 Task: Share your task folder with Neane Keane and request permission to view their task folder.
Action: Mouse moved to (18, 160)
Screenshot: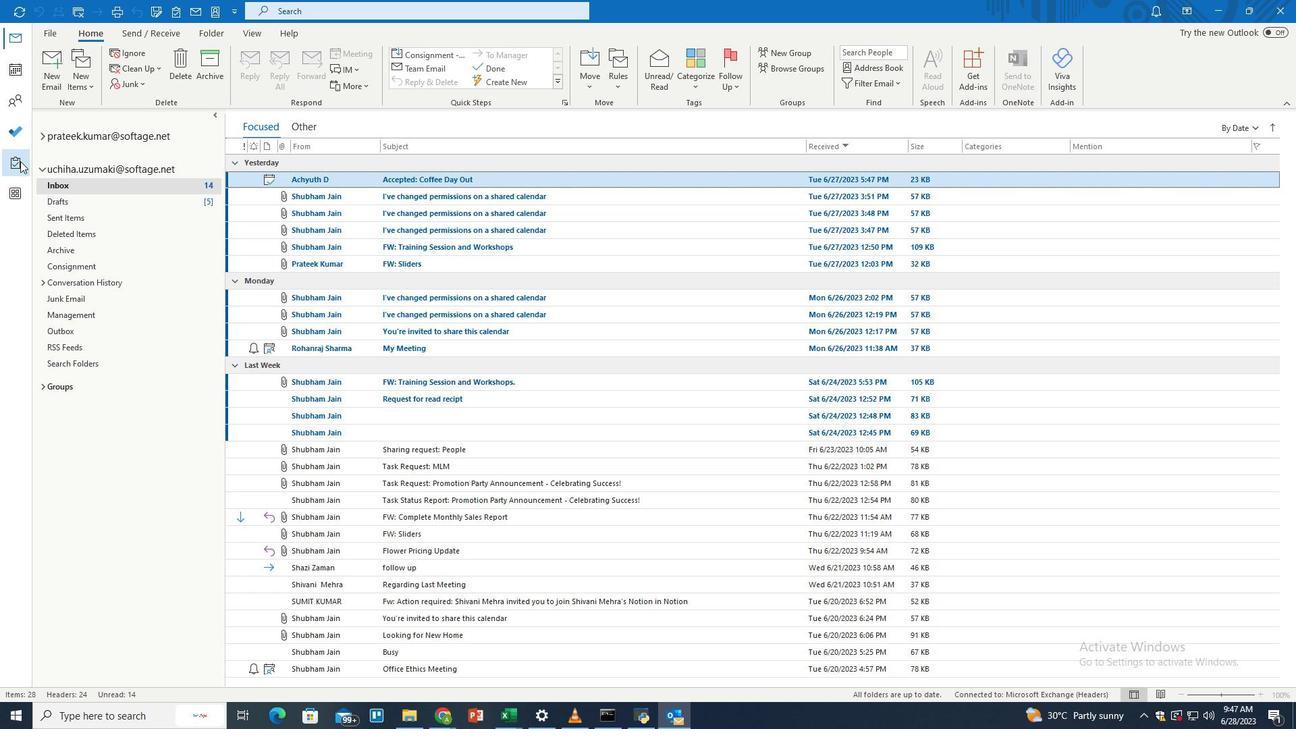
Action: Mouse pressed left at (18, 160)
Screenshot: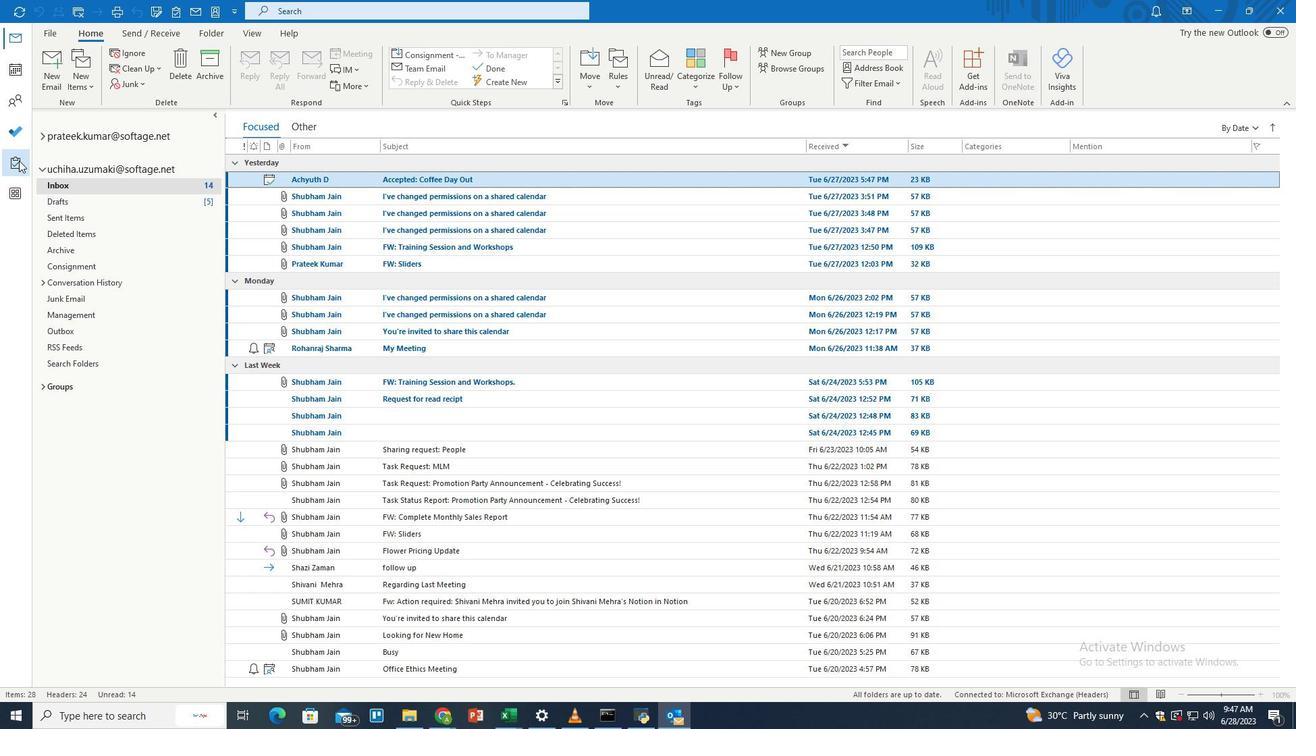 
Action: Mouse moved to (97, 152)
Screenshot: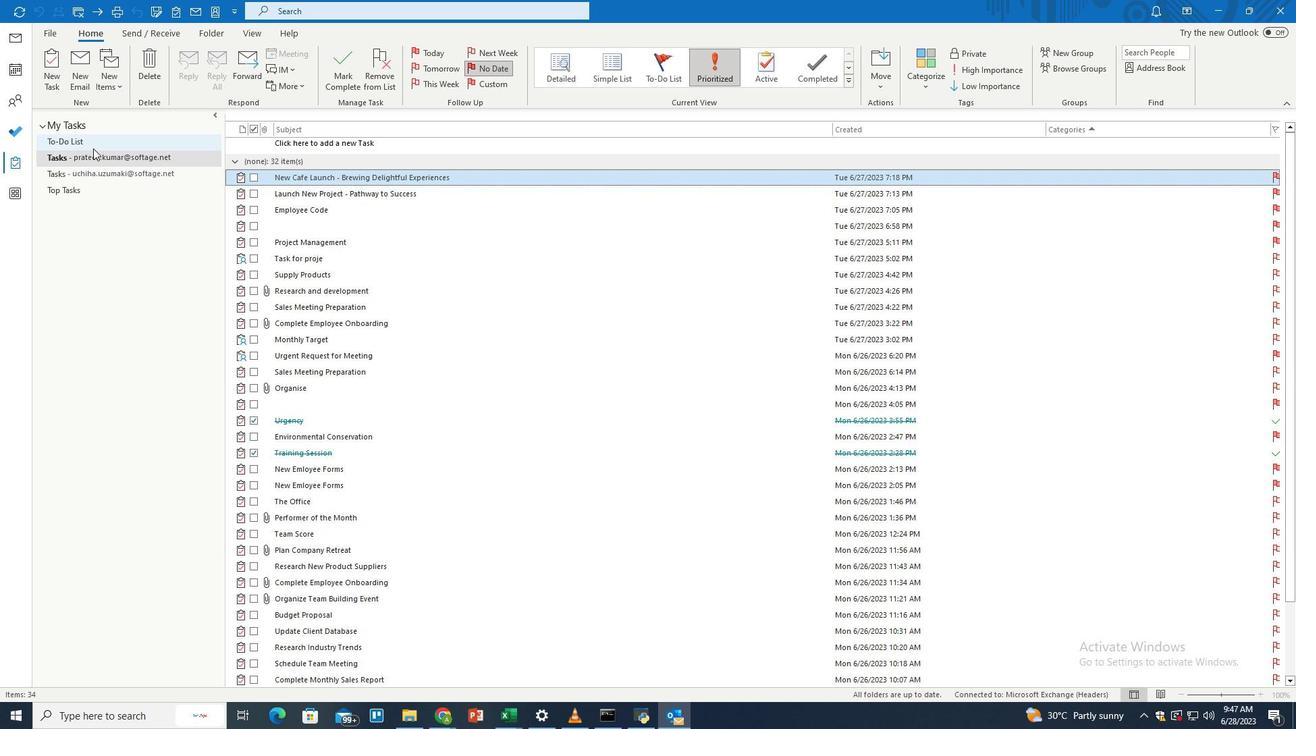 
Action: Mouse pressed left at (97, 152)
Screenshot: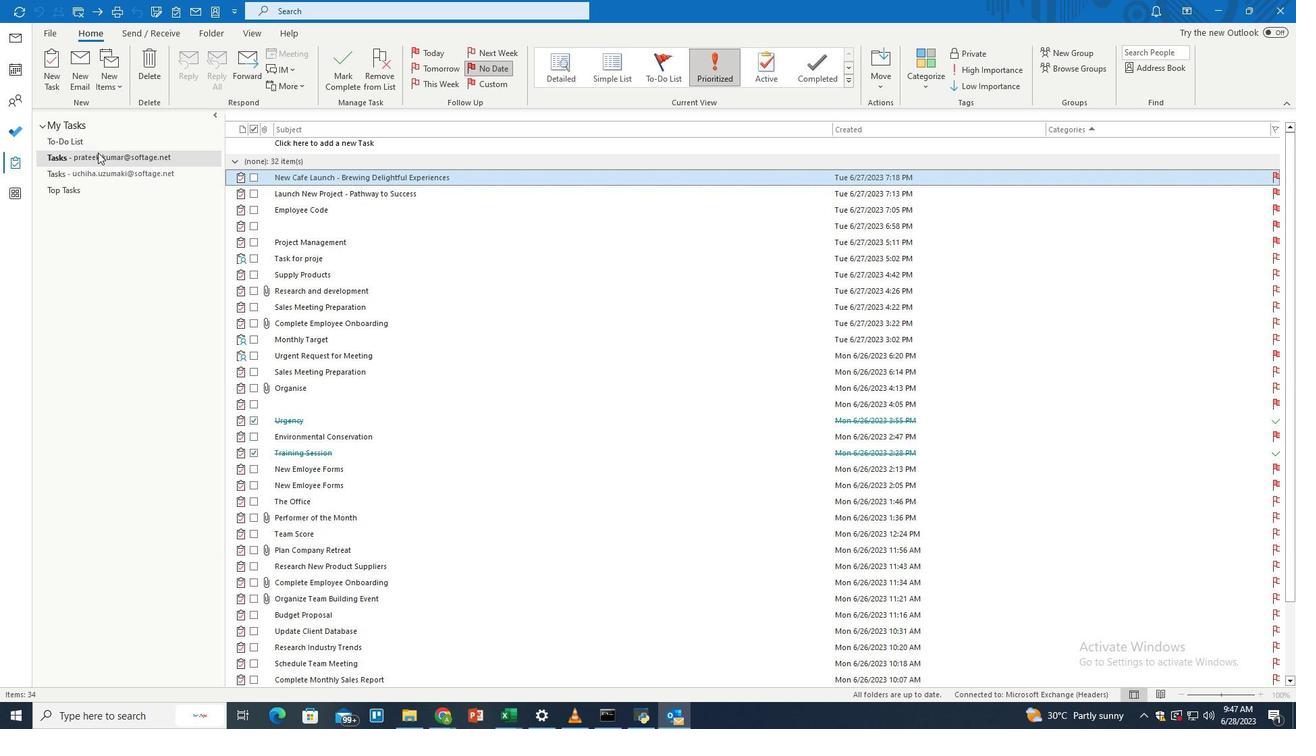 
Action: Mouse moved to (211, 33)
Screenshot: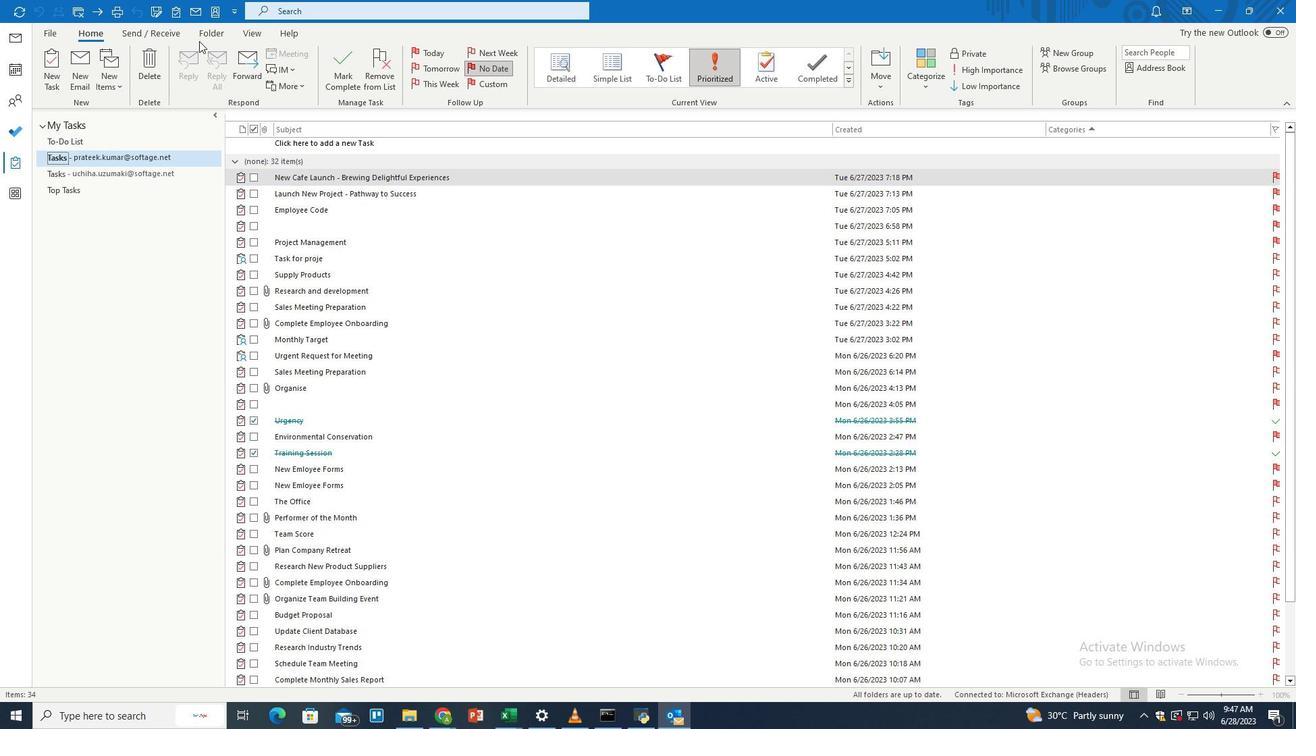 
Action: Mouse pressed left at (211, 33)
Screenshot: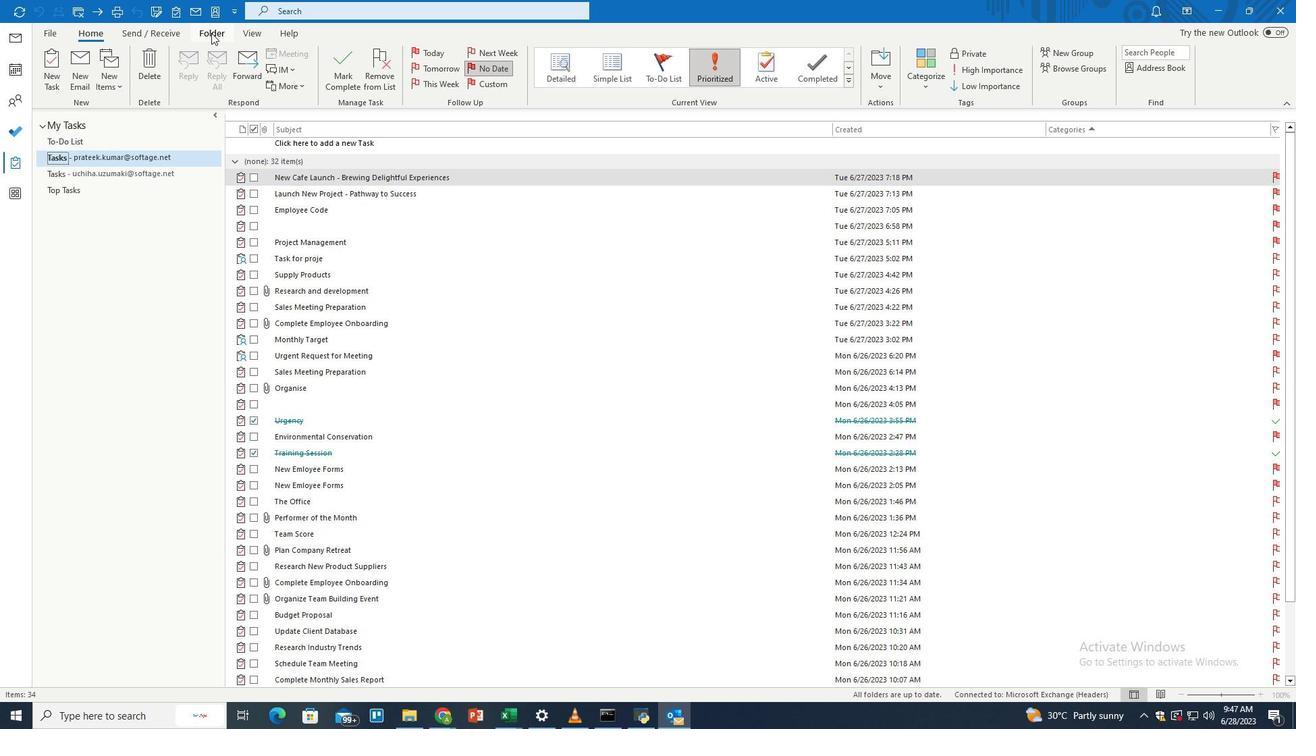 
Action: Mouse moved to (201, 63)
Screenshot: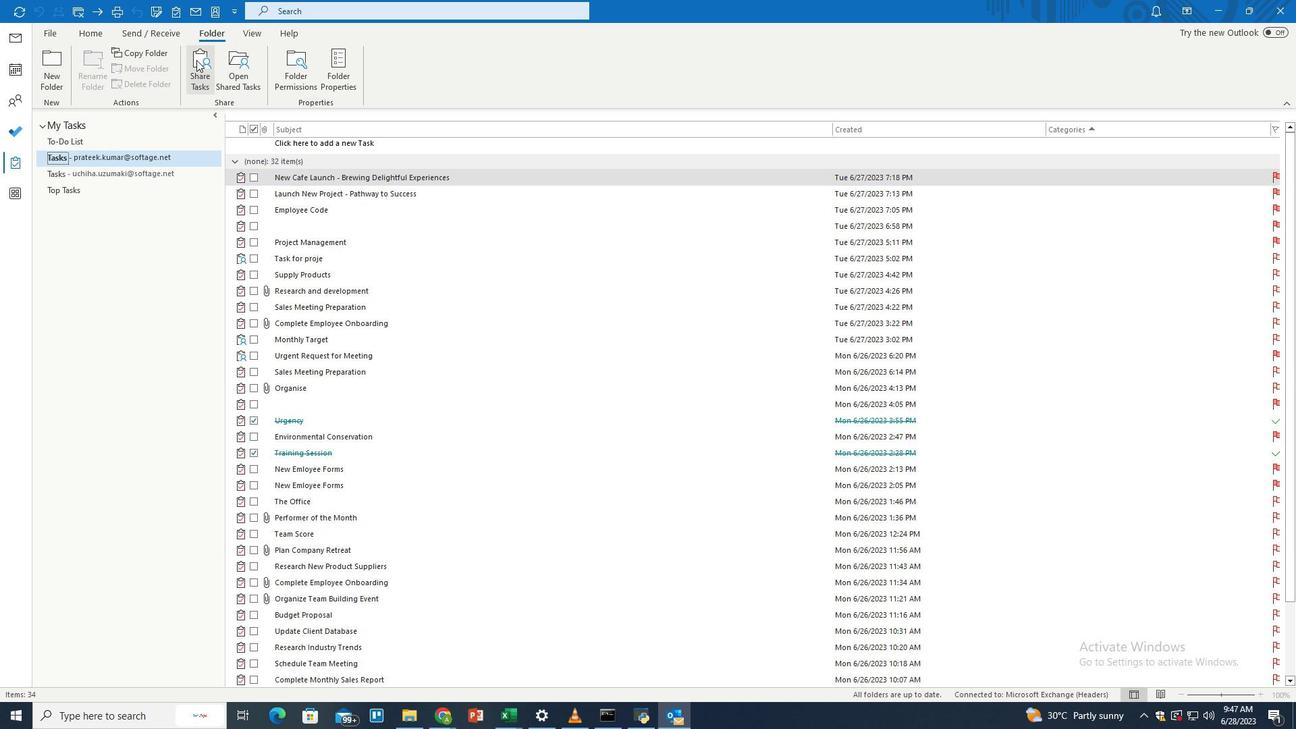 
Action: Mouse pressed left at (201, 63)
Screenshot: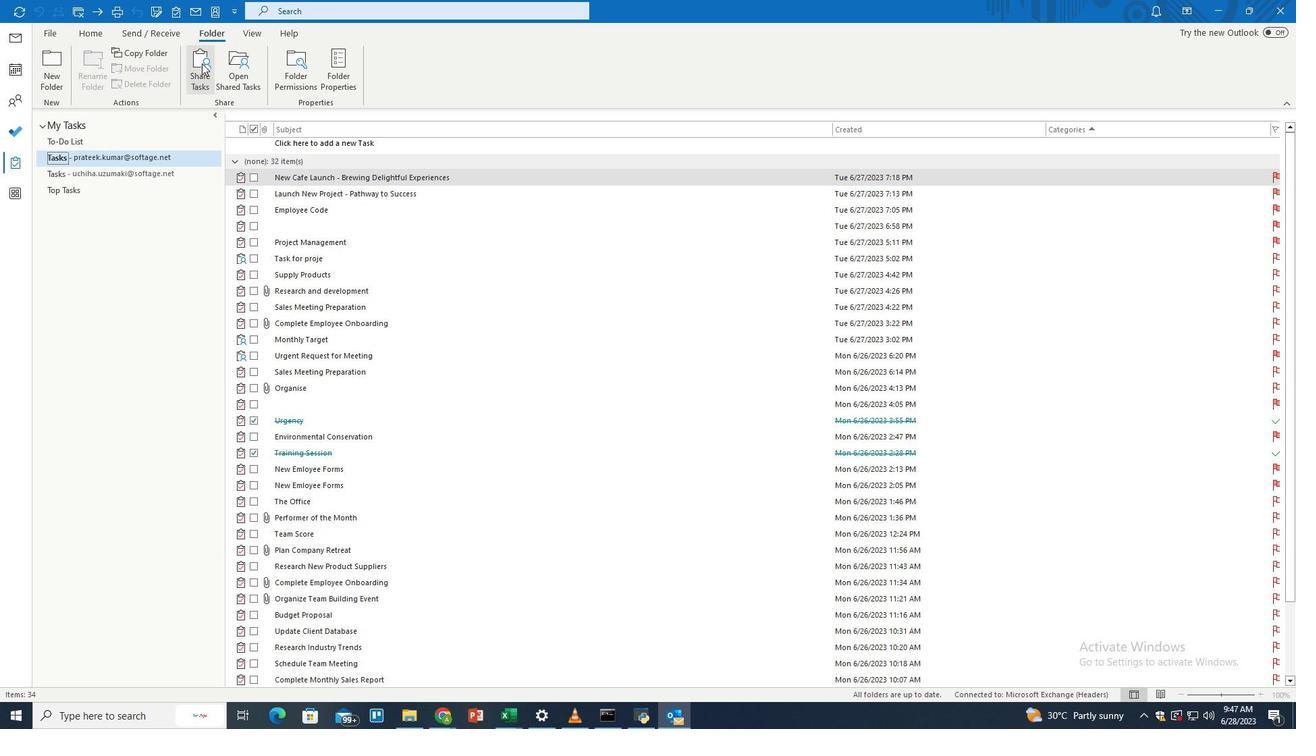 
Action: Mouse moved to (248, 232)
Screenshot: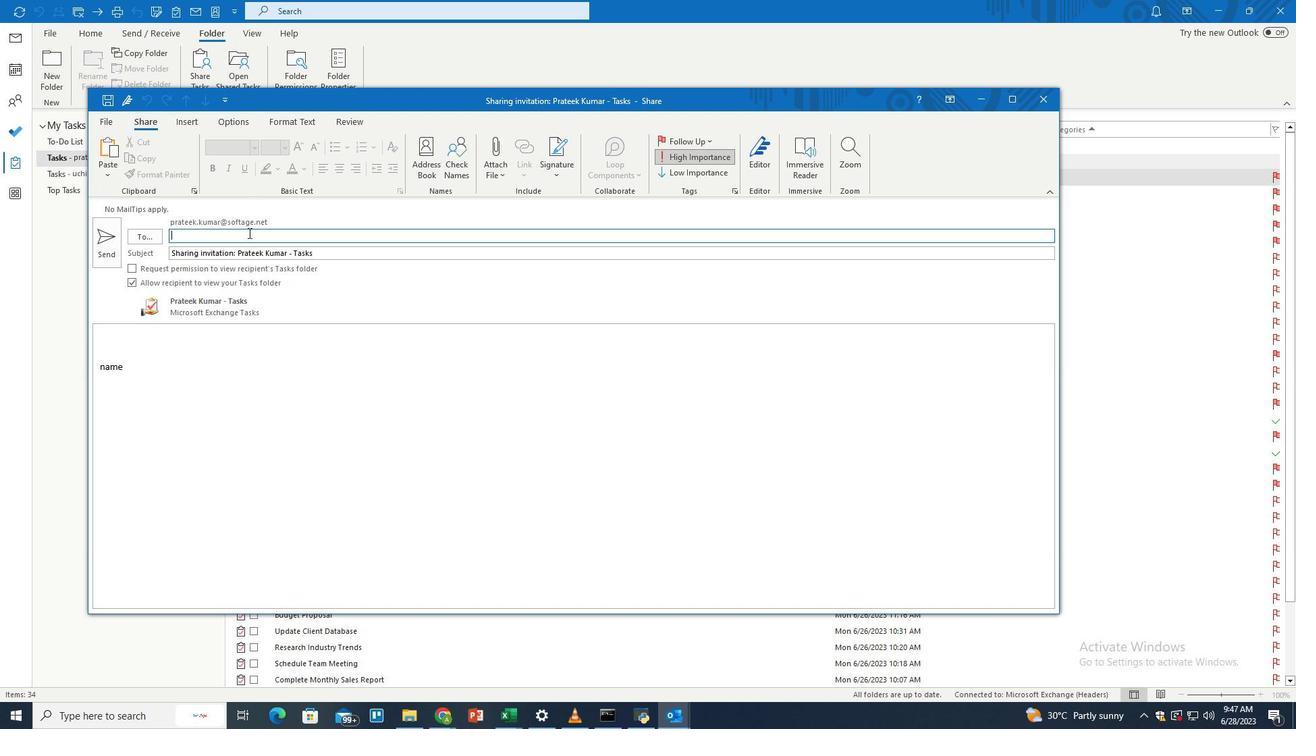 
Action: Key pressed nean
Screenshot: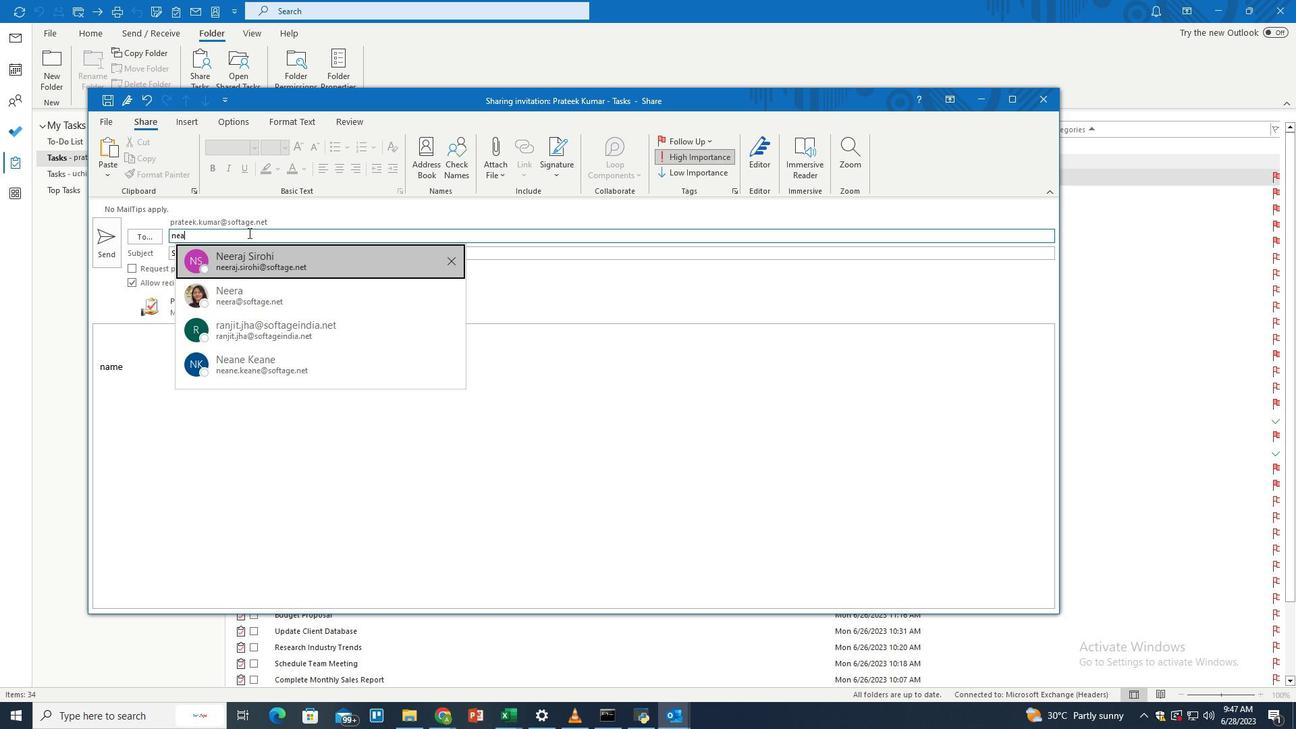 
Action: Mouse moved to (275, 265)
Screenshot: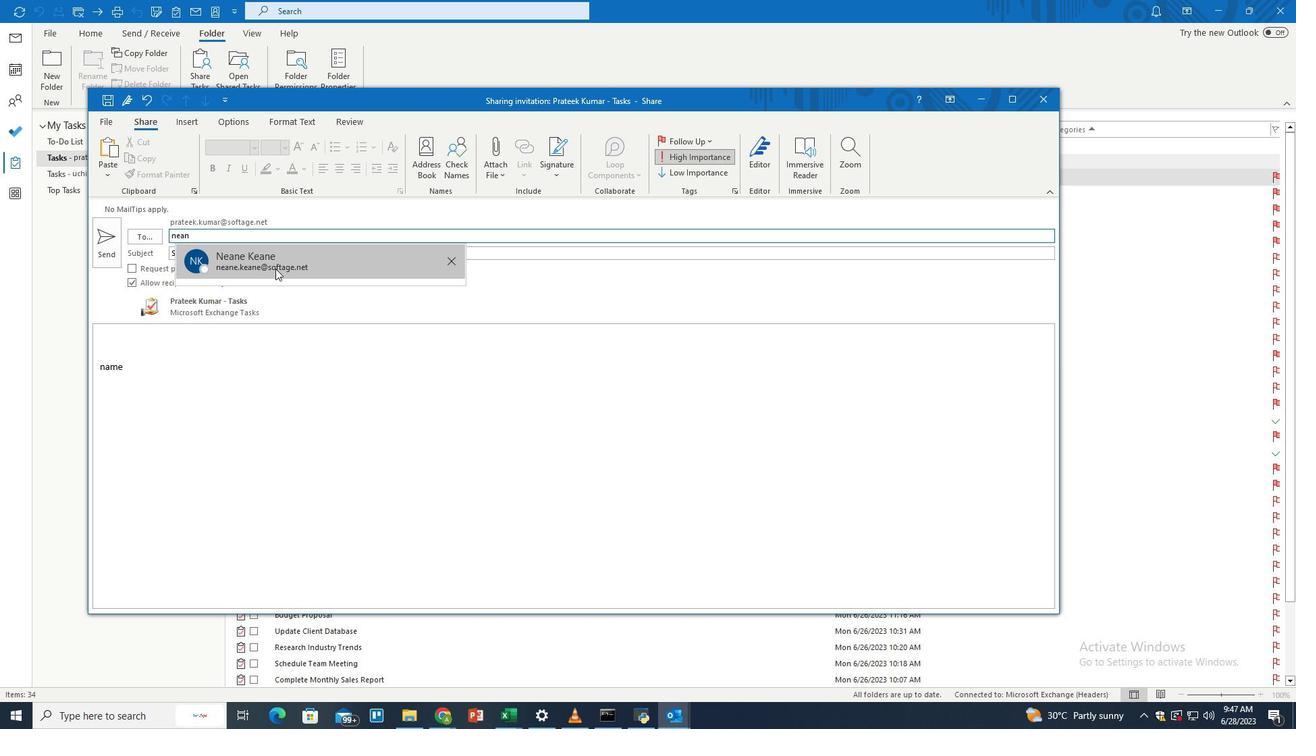 
Action: Mouse pressed left at (275, 265)
Screenshot: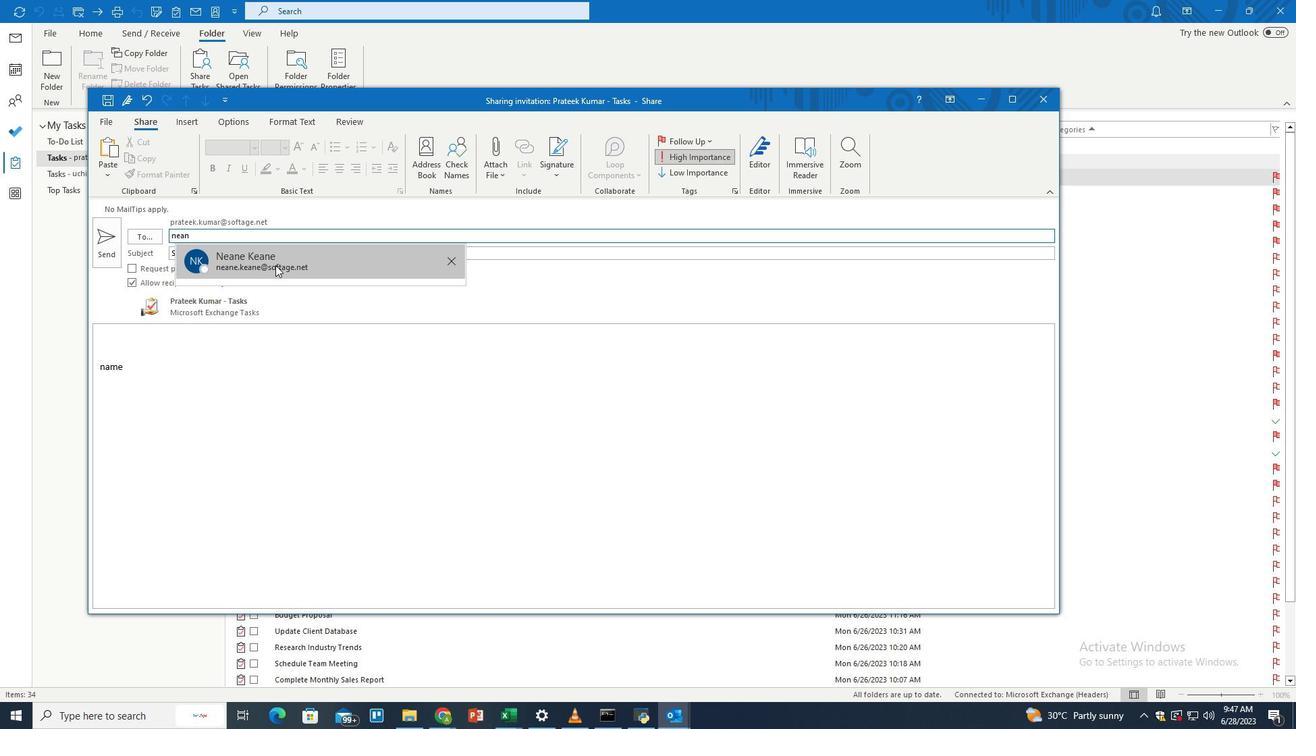 
Action: Mouse moved to (101, 239)
Screenshot: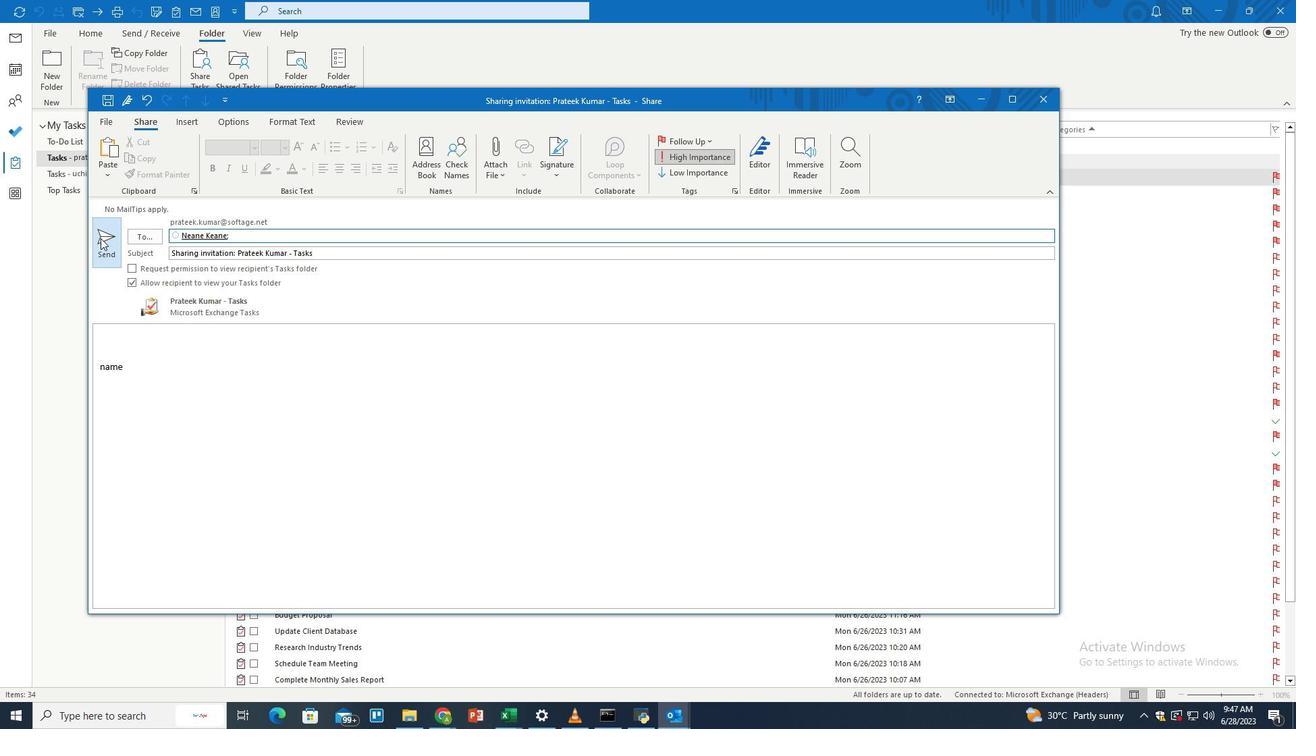 
Action: Mouse pressed left at (101, 239)
Screenshot: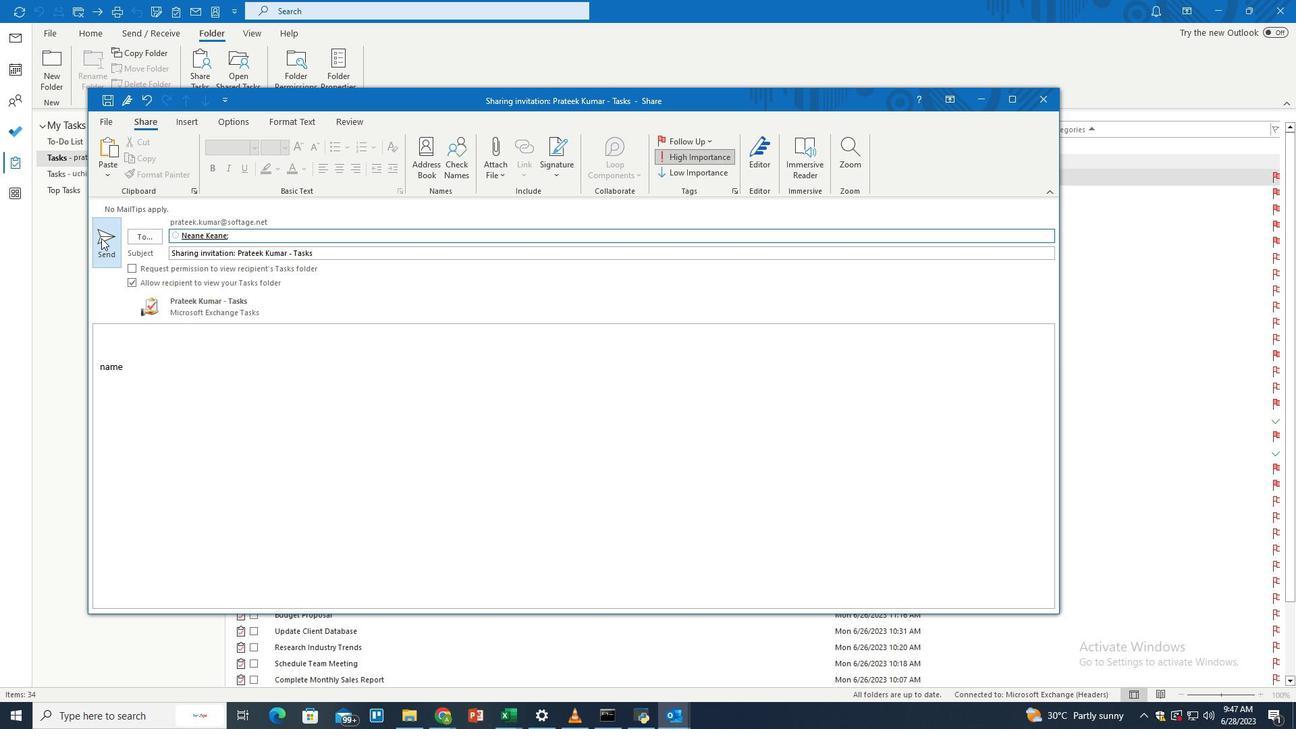 
Action: Mouse moved to (613, 390)
Screenshot: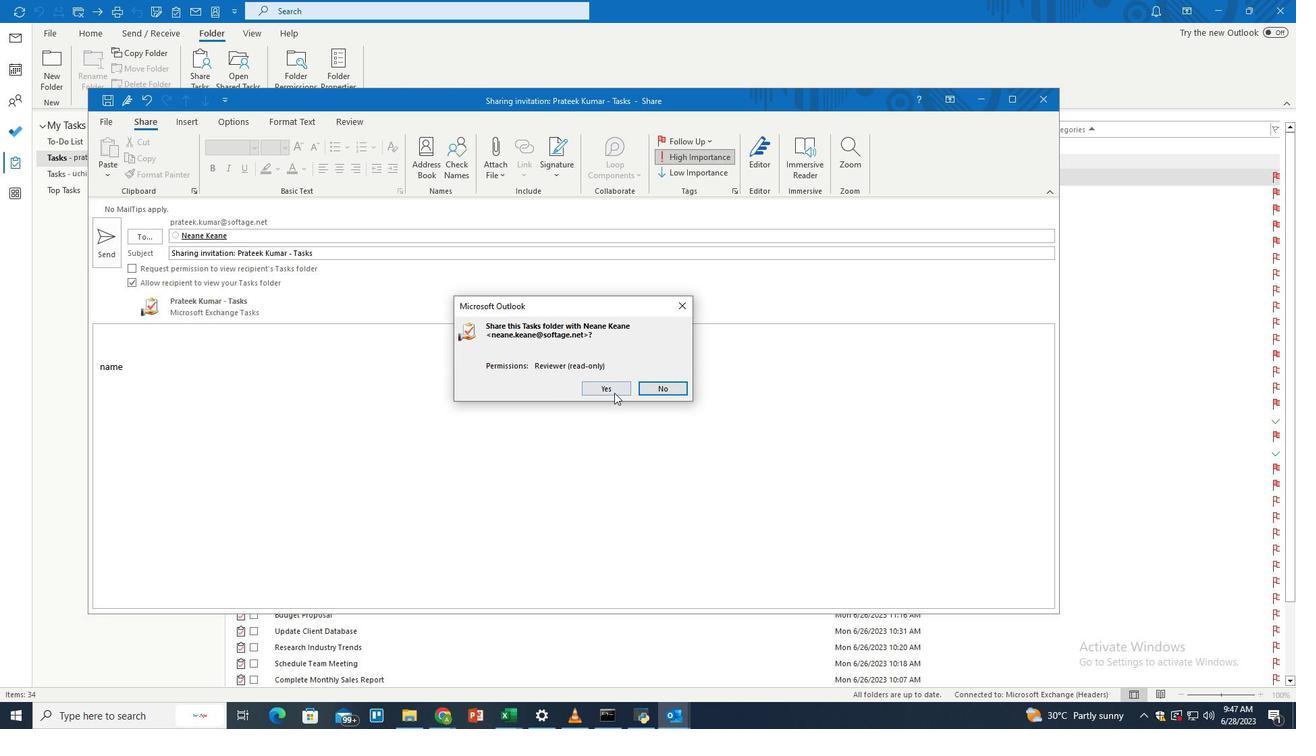
Action: Mouse pressed left at (613, 390)
Screenshot: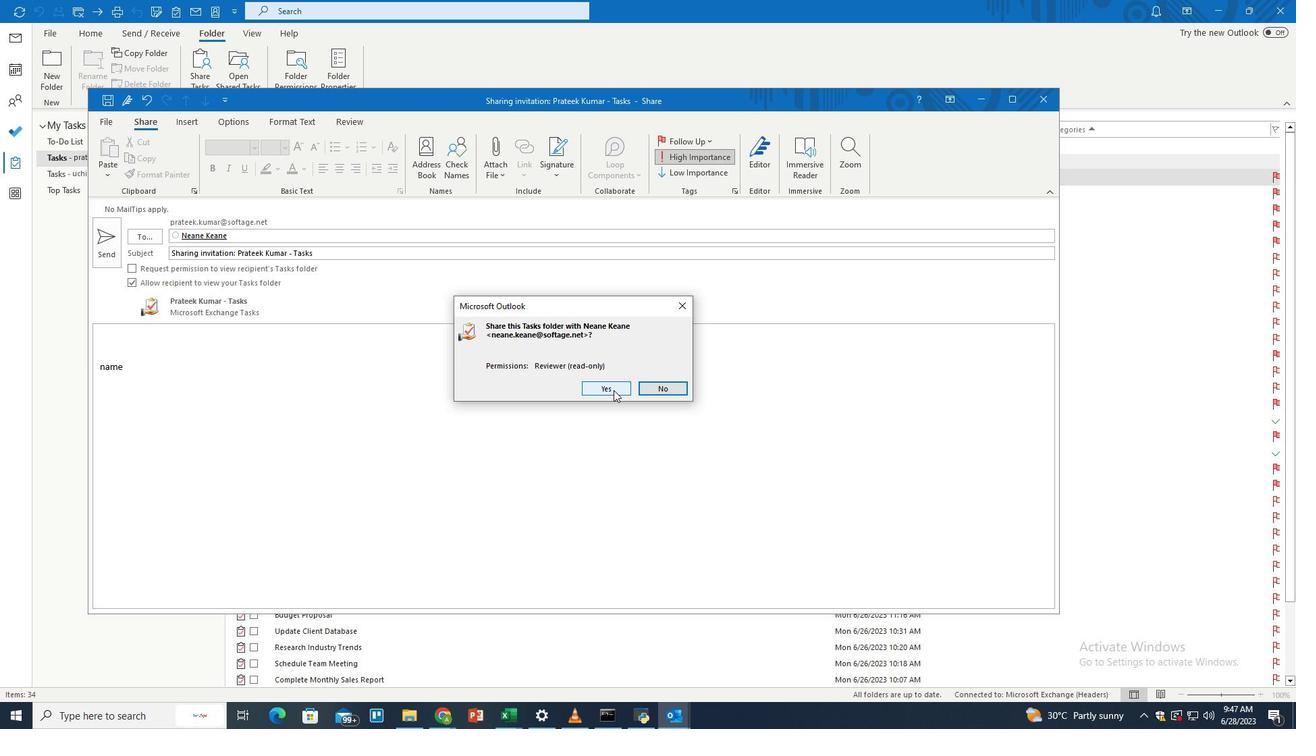
Action: Mouse moved to (597, 388)
Screenshot: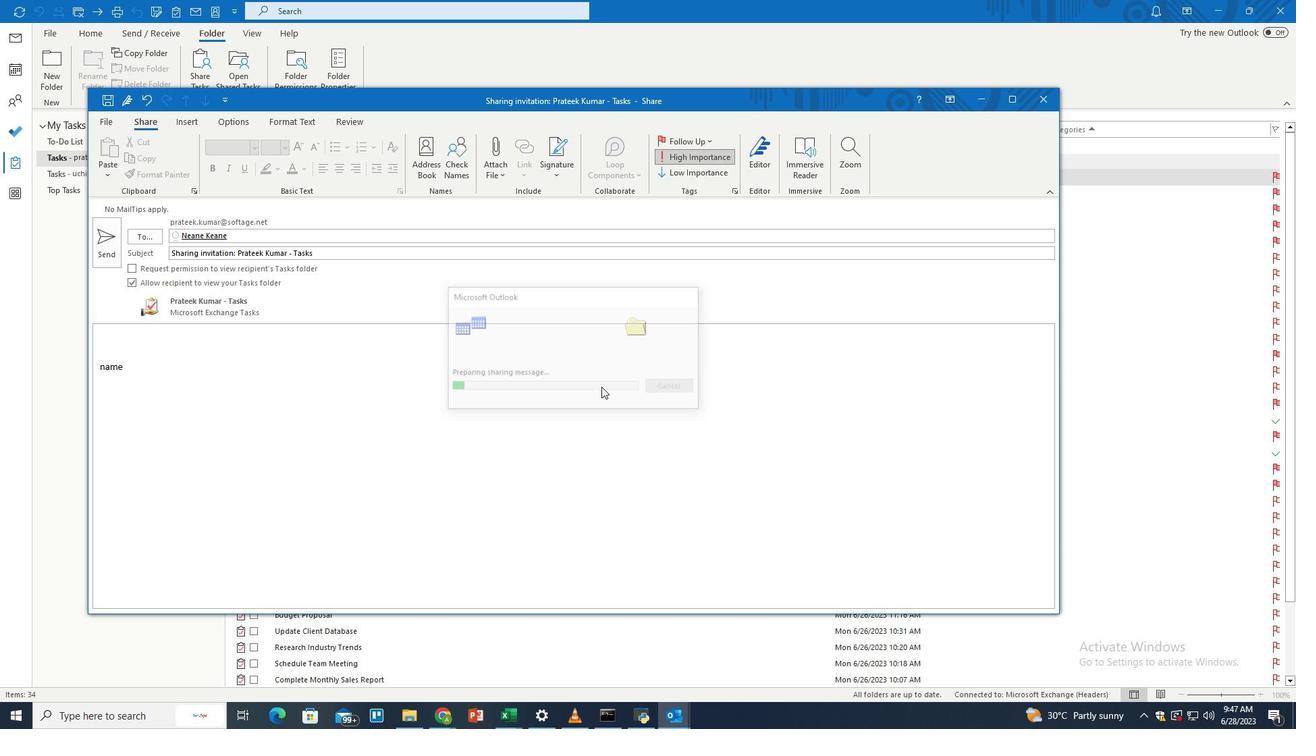 
